 Task: Change the title to "Remote Class Lesson Plan and Resource Hub".
Action: Mouse moved to (296, 60)
Screenshot: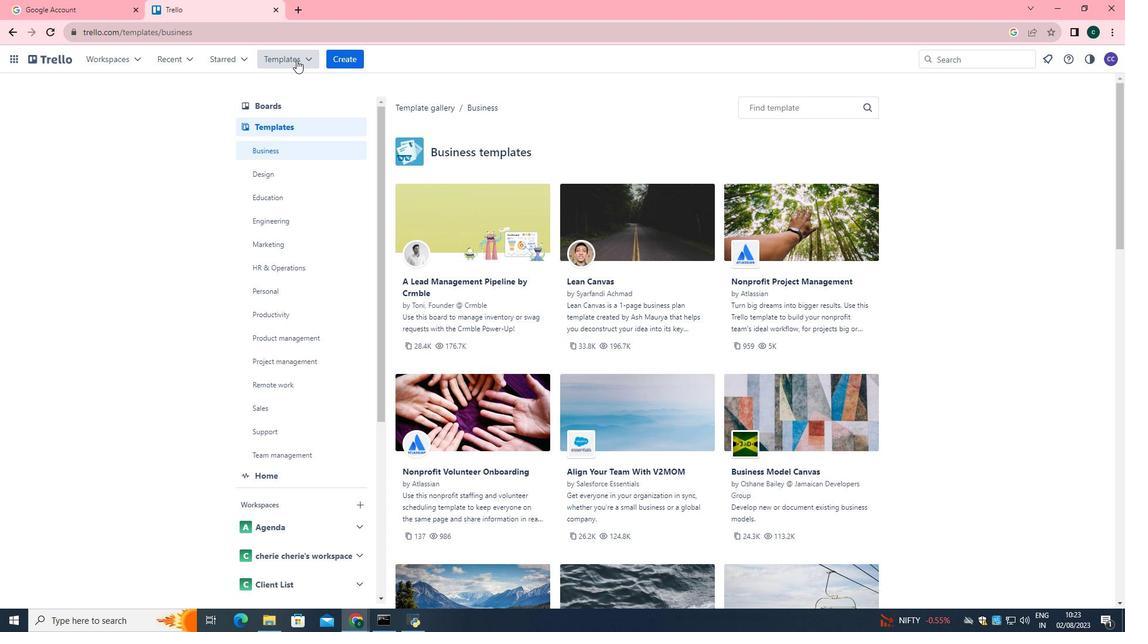 
Action: Mouse pressed left at (296, 60)
Screenshot: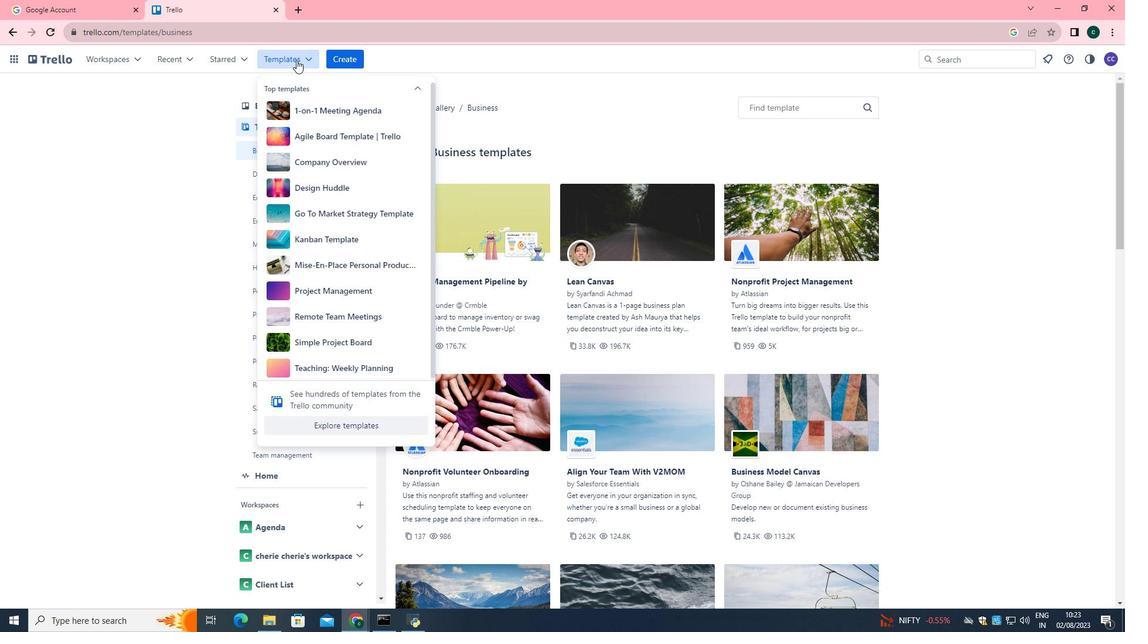 
Action: Mouse moved to (373, 424)
Screenshot: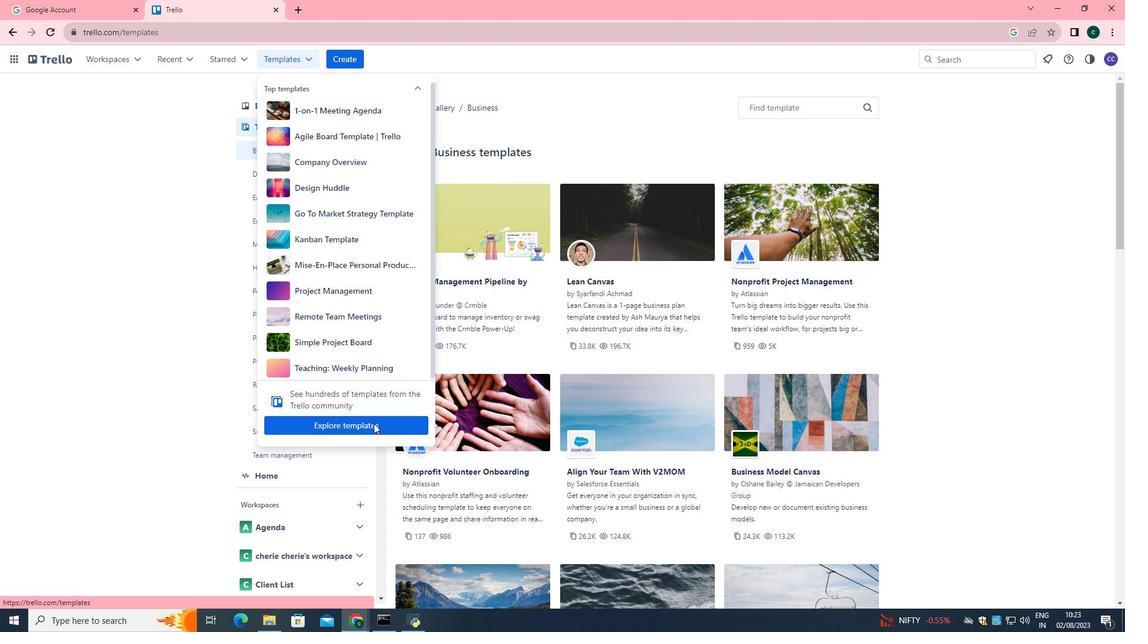 
Action: Mouse pressed left at (373, 424)
Screenshot: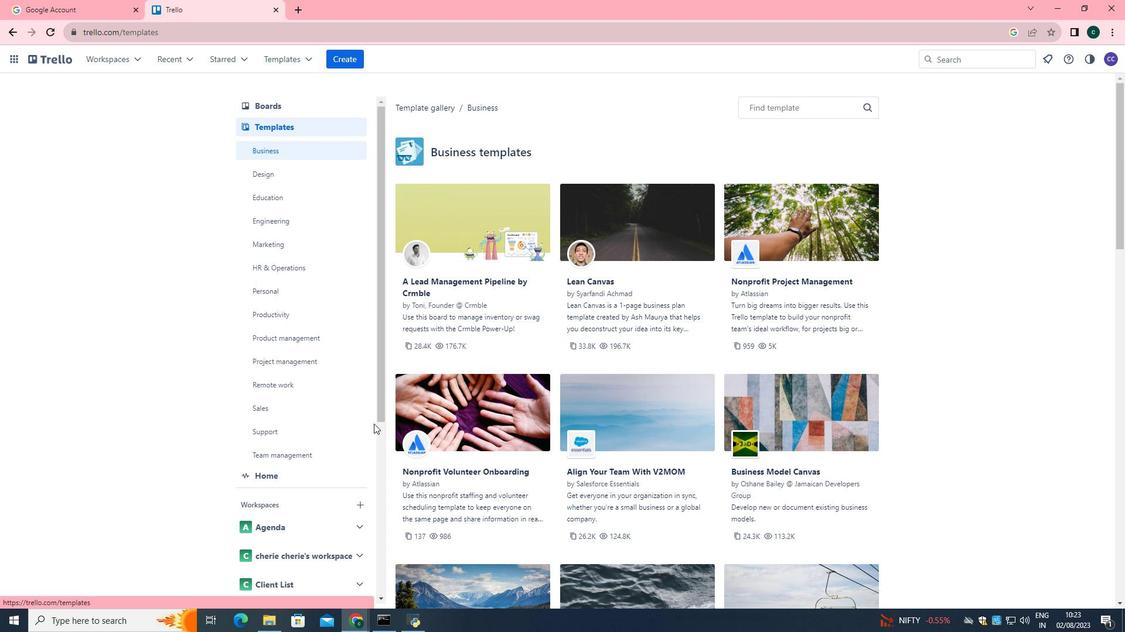 
Action: Mouse moved to (639, 186)
Screenshot: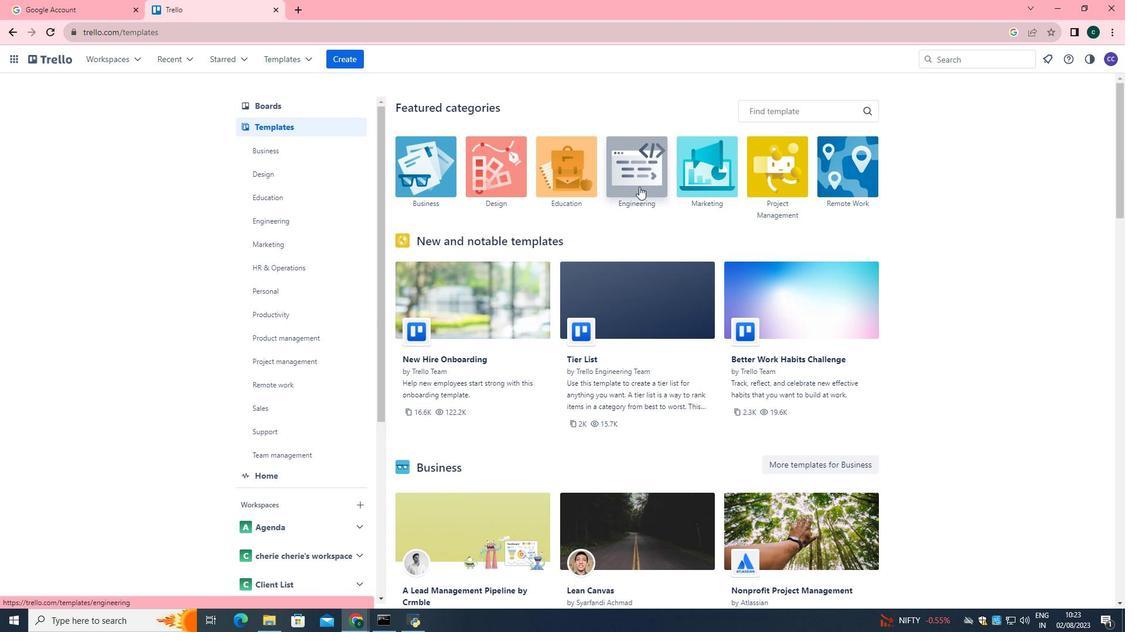 
Action: Mouse pressed left at (639, 186)
Screenshot: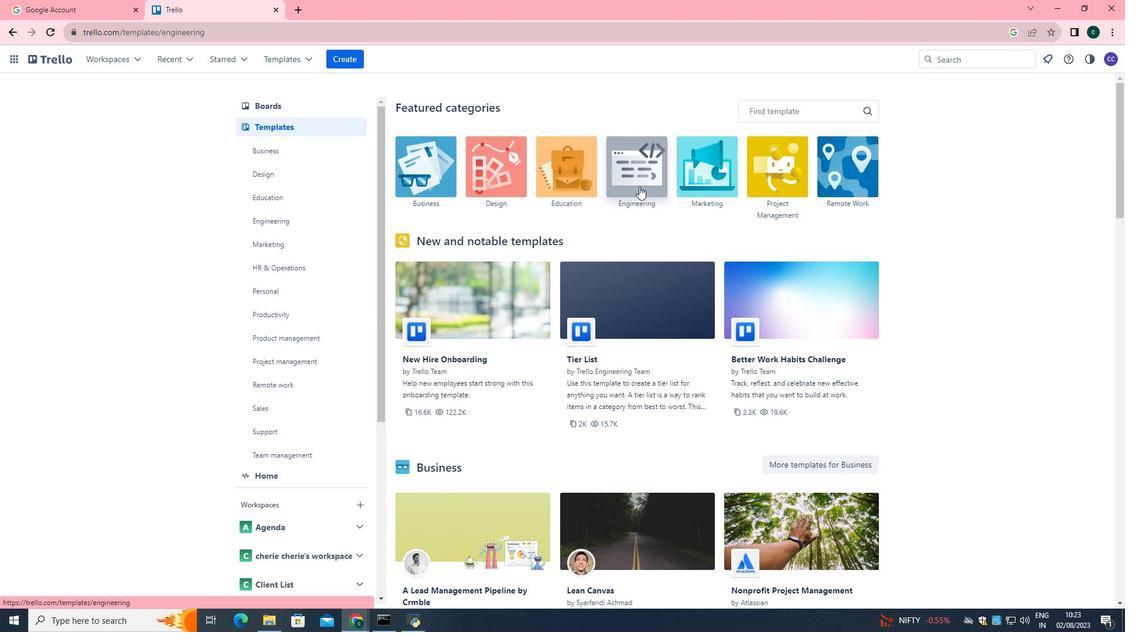 
Action: Mouse moved to (499, 223)
Screenshot: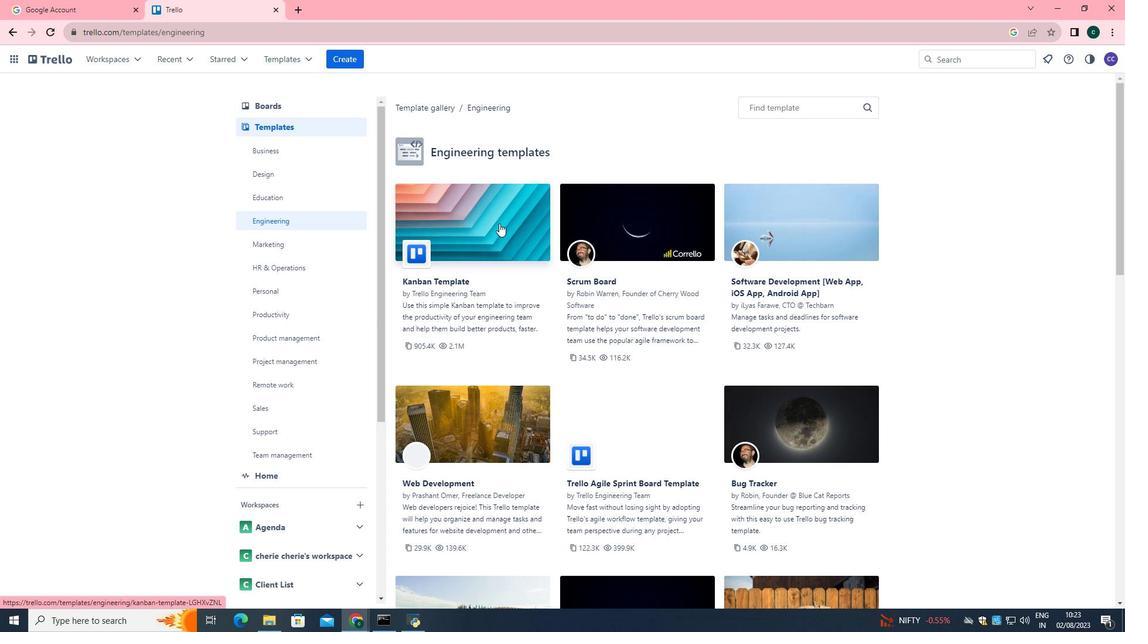 
Action: Mouse pressed left at (499, 223)
Screenshot: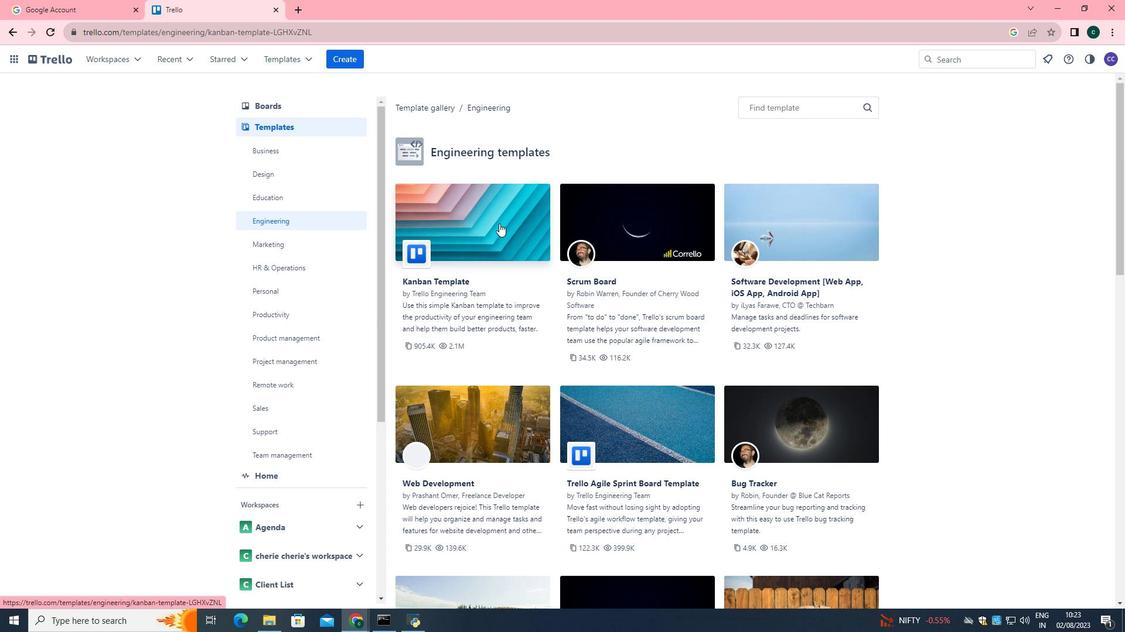 
Action: Mouse moved to (854, 142)
Screenshot: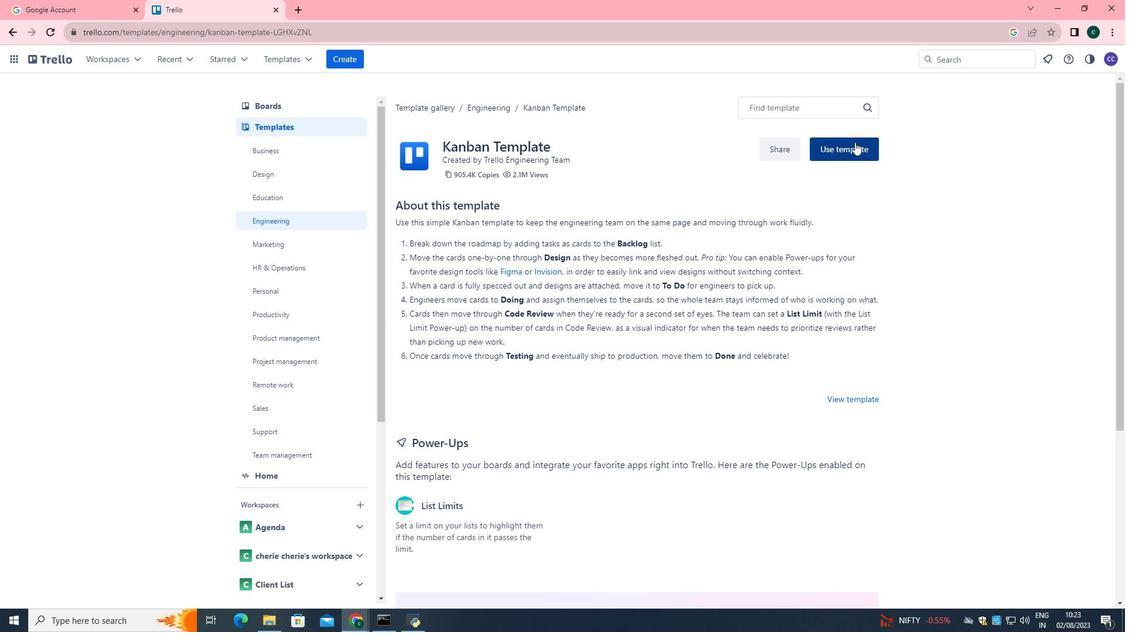 
Action: Mouse pressed left at (854, 142)
Screenshot: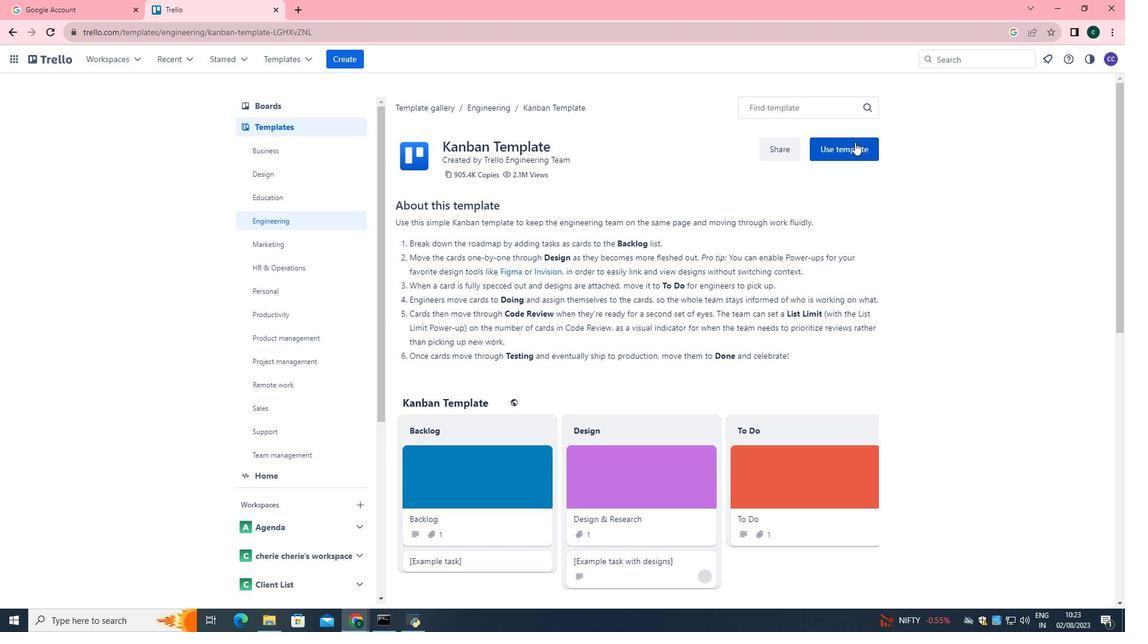 
Action: Key pressed <Key.shift>Remote<Key.space><Key.shift>Class<Key.space><Key.shift>Lesson<Key.space><Key.shift>Plan<Key.space>and<Key.space><Key.shift>Resource<Key.space><Key.shift>Hub
Screenshot: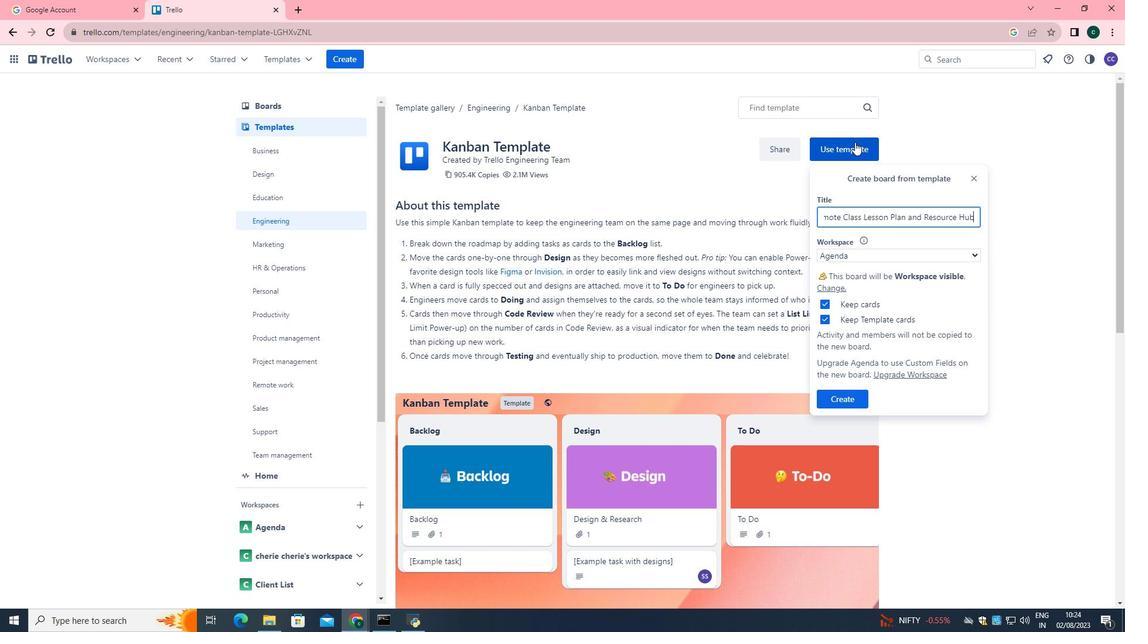 
